 Task: Add Heineken 0.0 Alcohol Free Lager 6 Pack Bottles to the cart.
Action: Mouse moved to (844, 327)
Screenshot: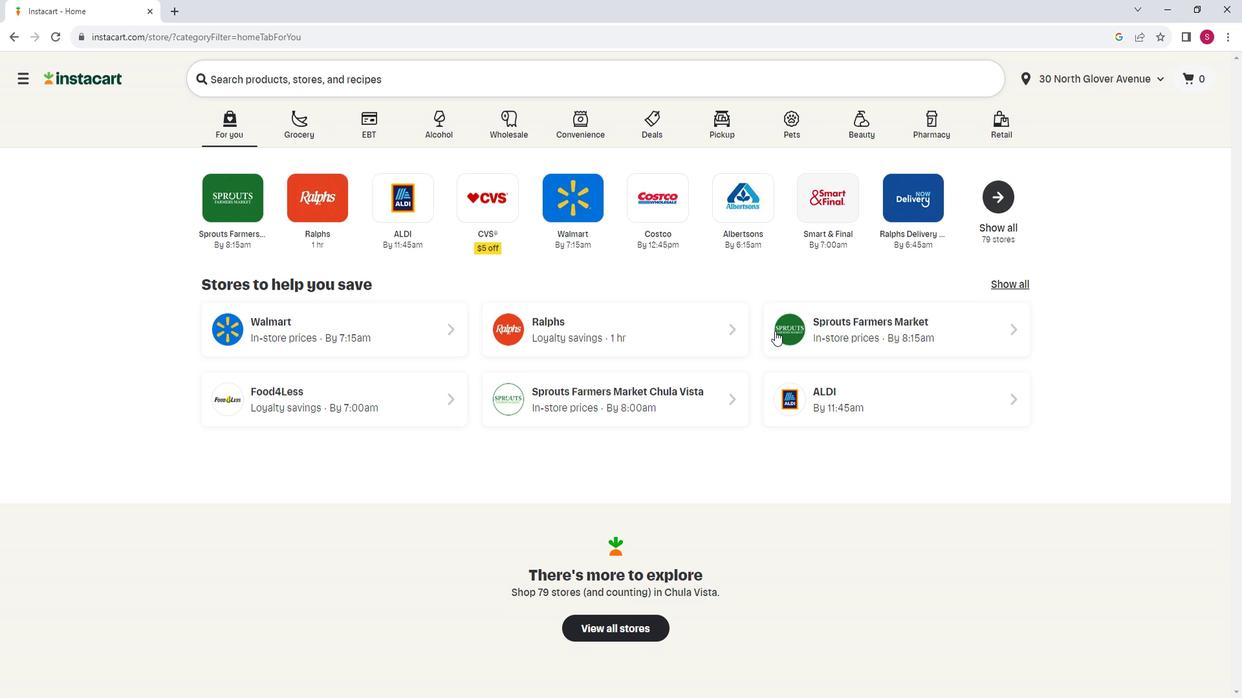 
Action: Mouse pressed left at (844, 327)
Screenshot: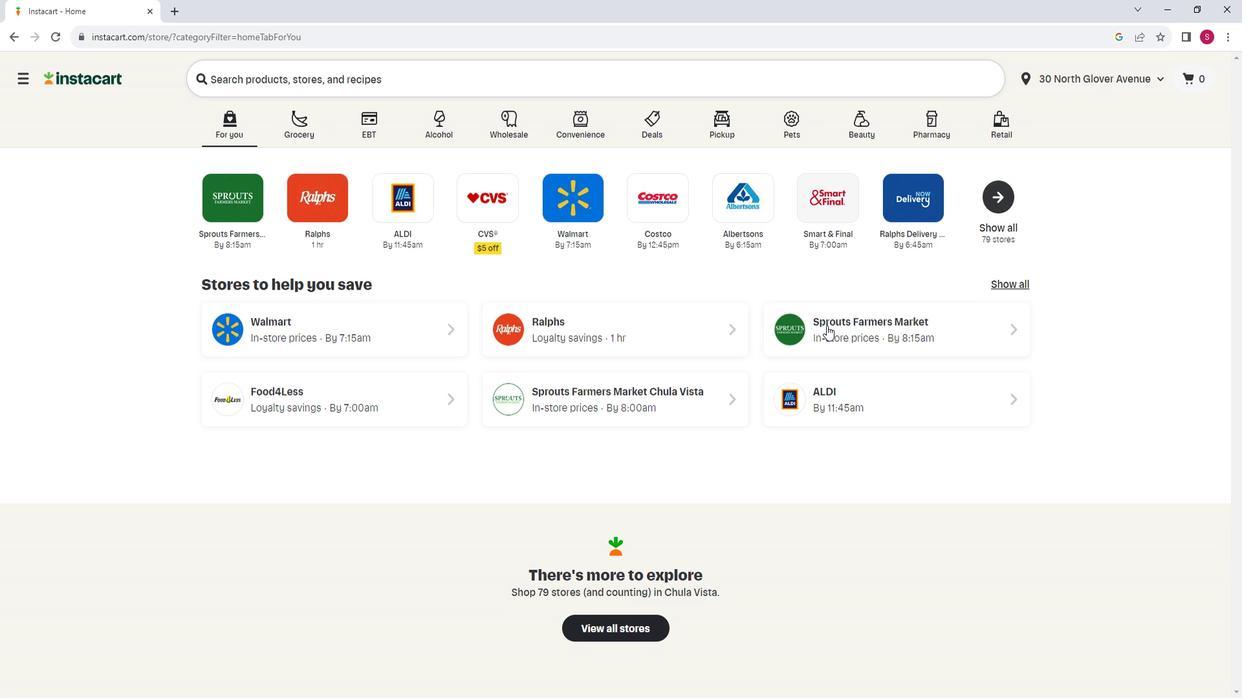 
Action: Mouse moved to (114, 409)
Screenshot: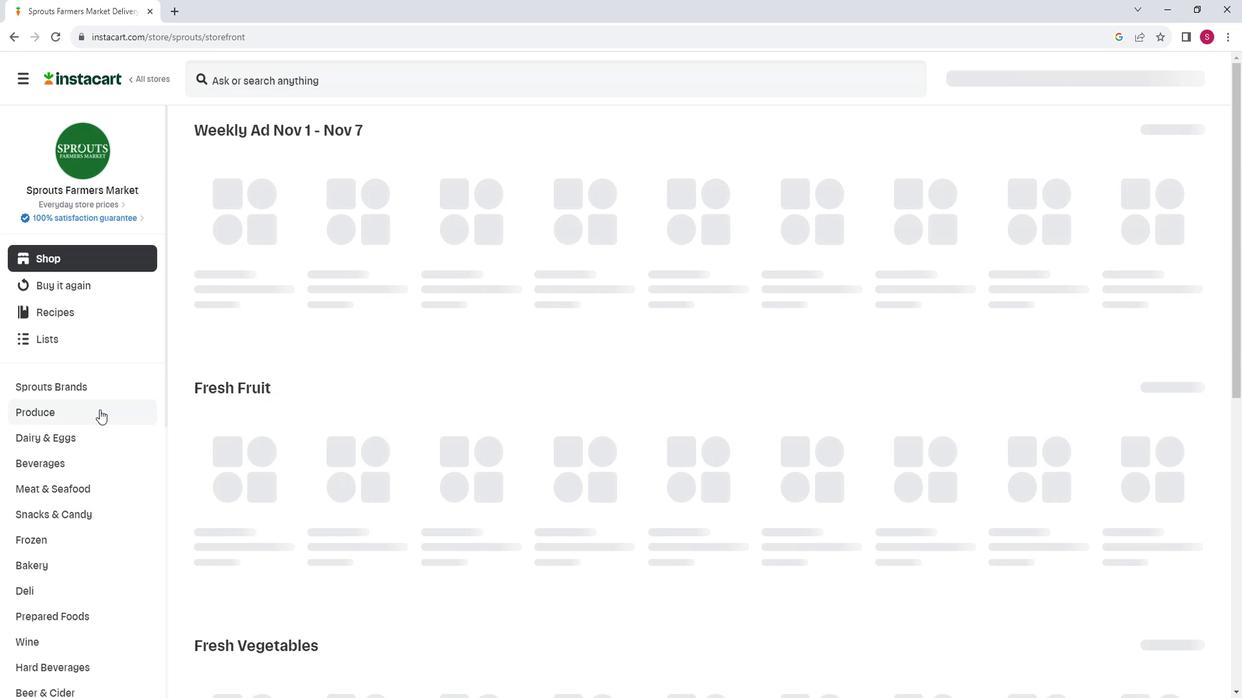 
Action: Mouse scrolled (114, 408) with delta (0, 0)
Screenshot: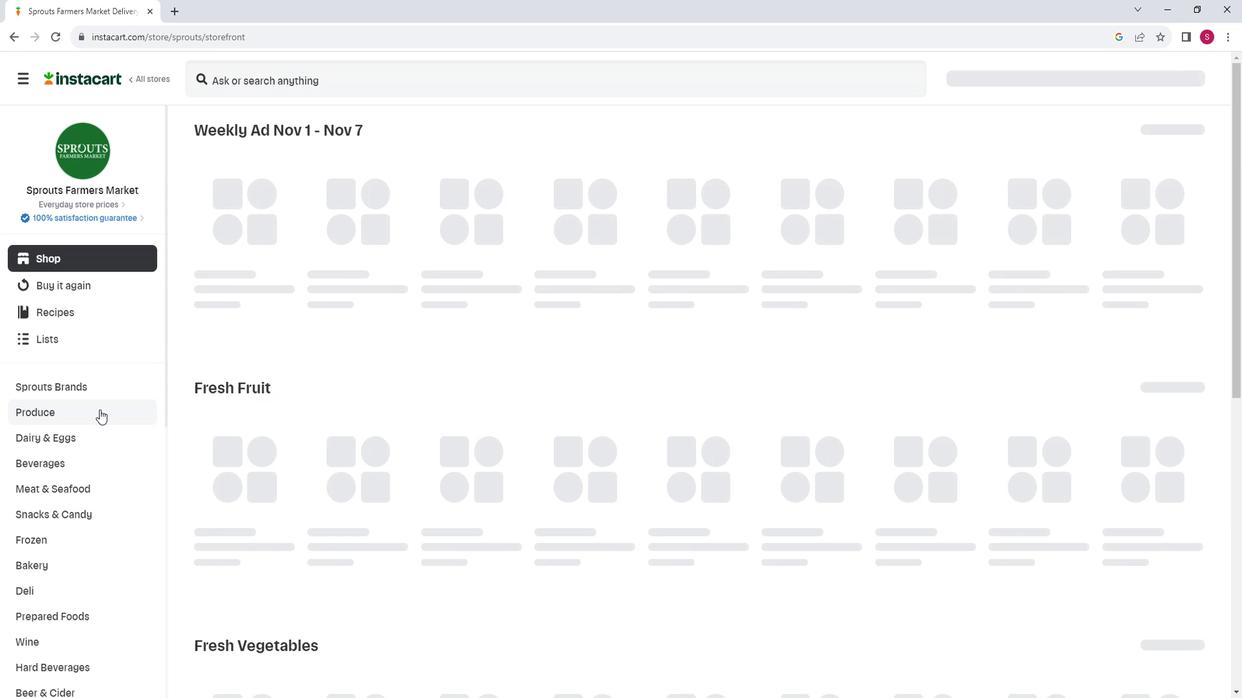 
Action: Mouse scrolled (114, 408) with delta (0, 0)
Screenshot: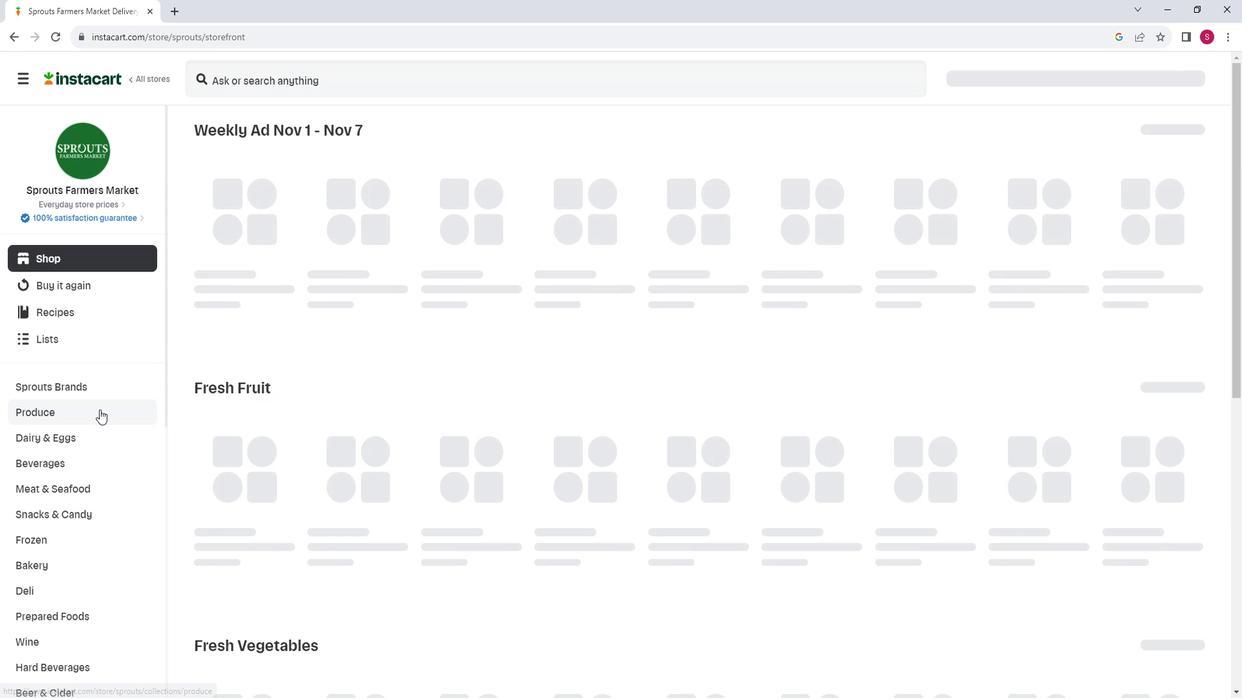 
Action: Mouse scrolled (114, 408) with delta (0, 0)
Screenshot: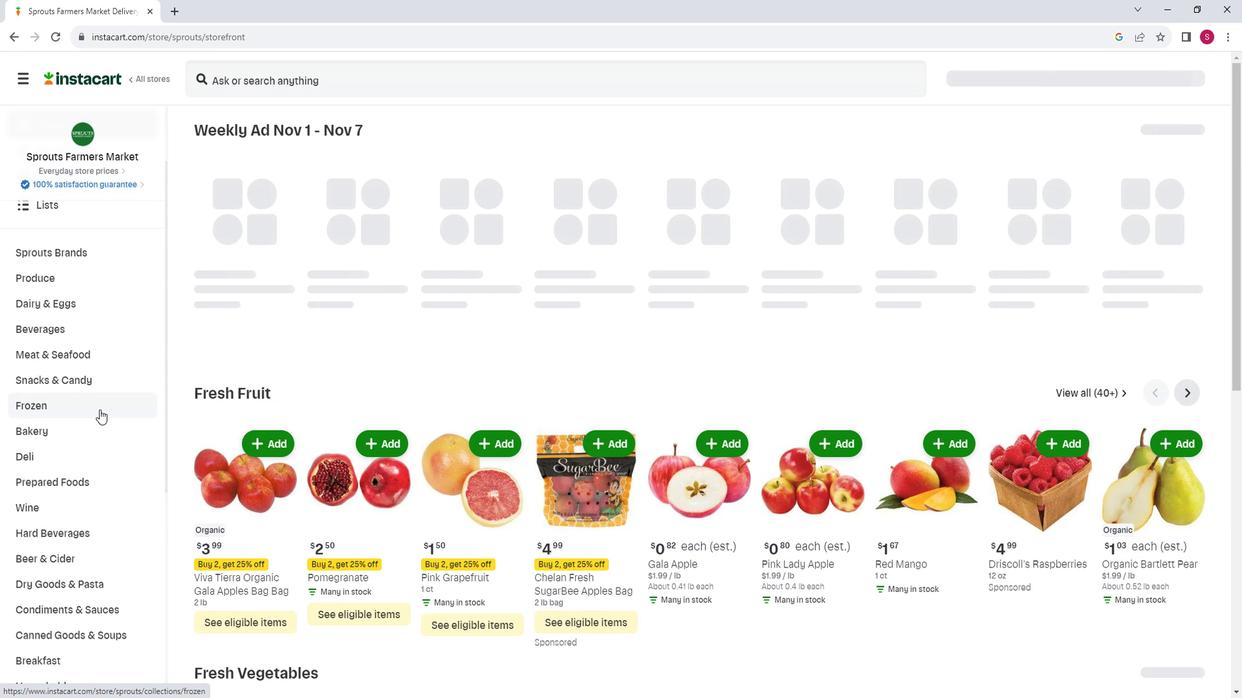 
Action: Mouse moved to (115, 480)
Screenshot: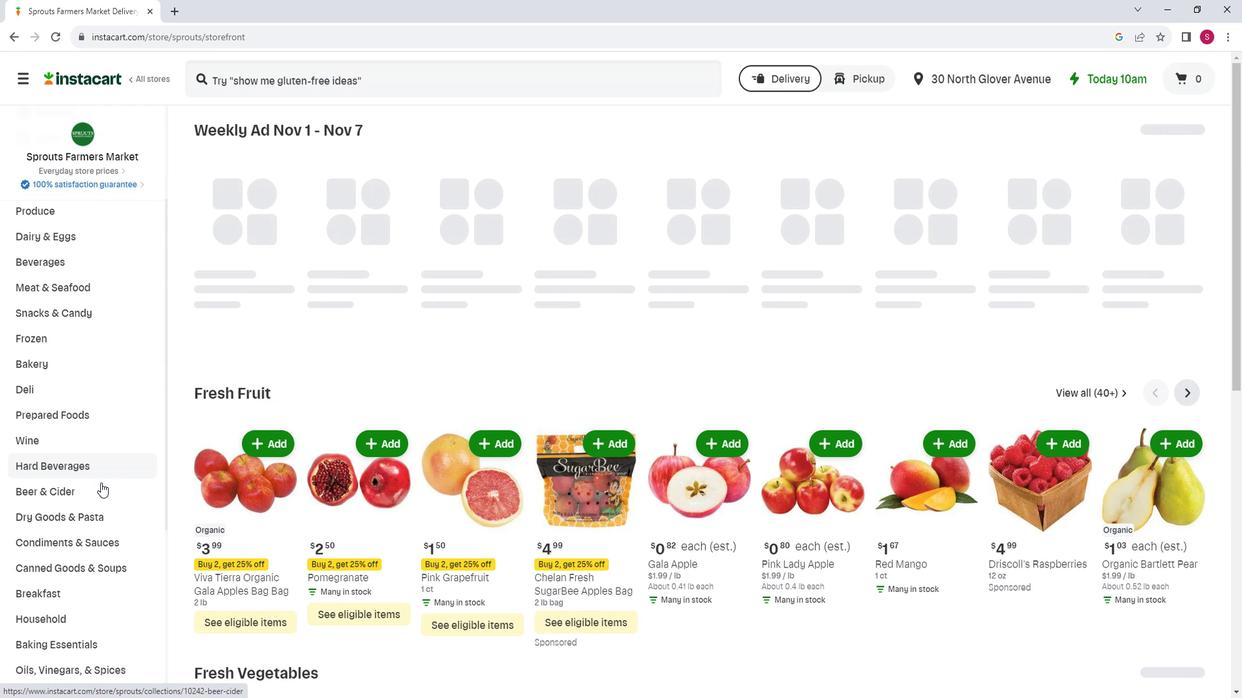 
Action: Mouse pressed left at (115, 480)
Screenshot: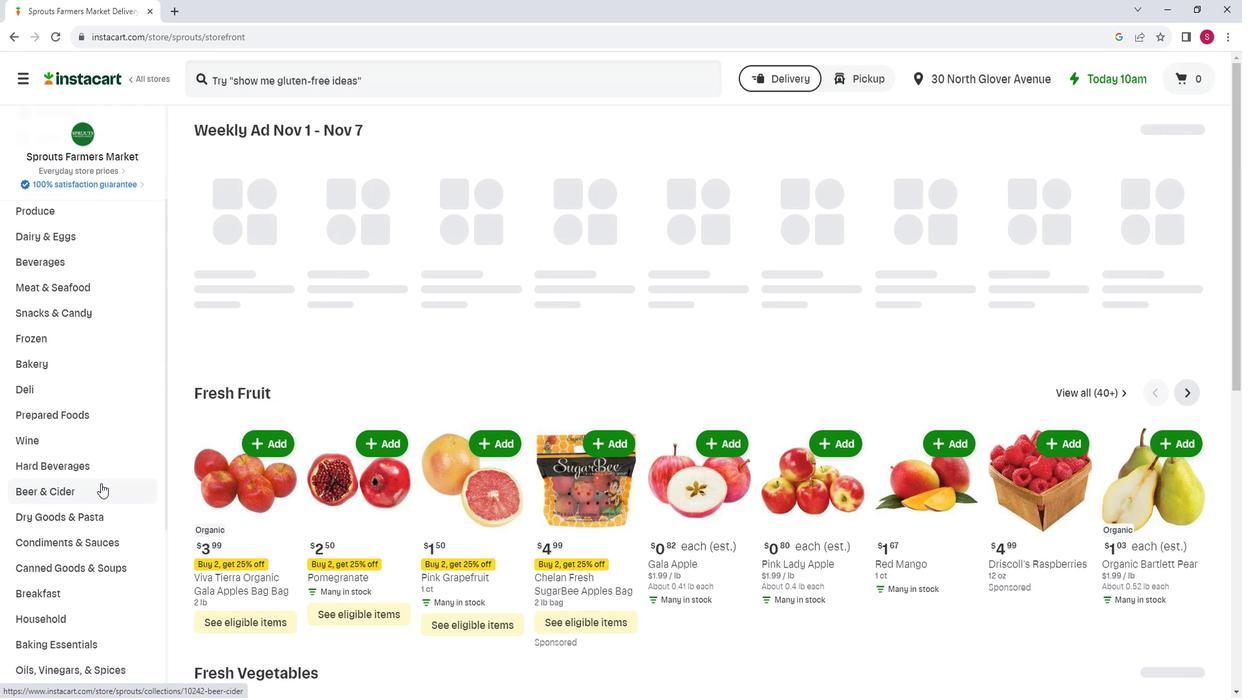 
Action: Mouse moved to (566, 175)
Screenshot: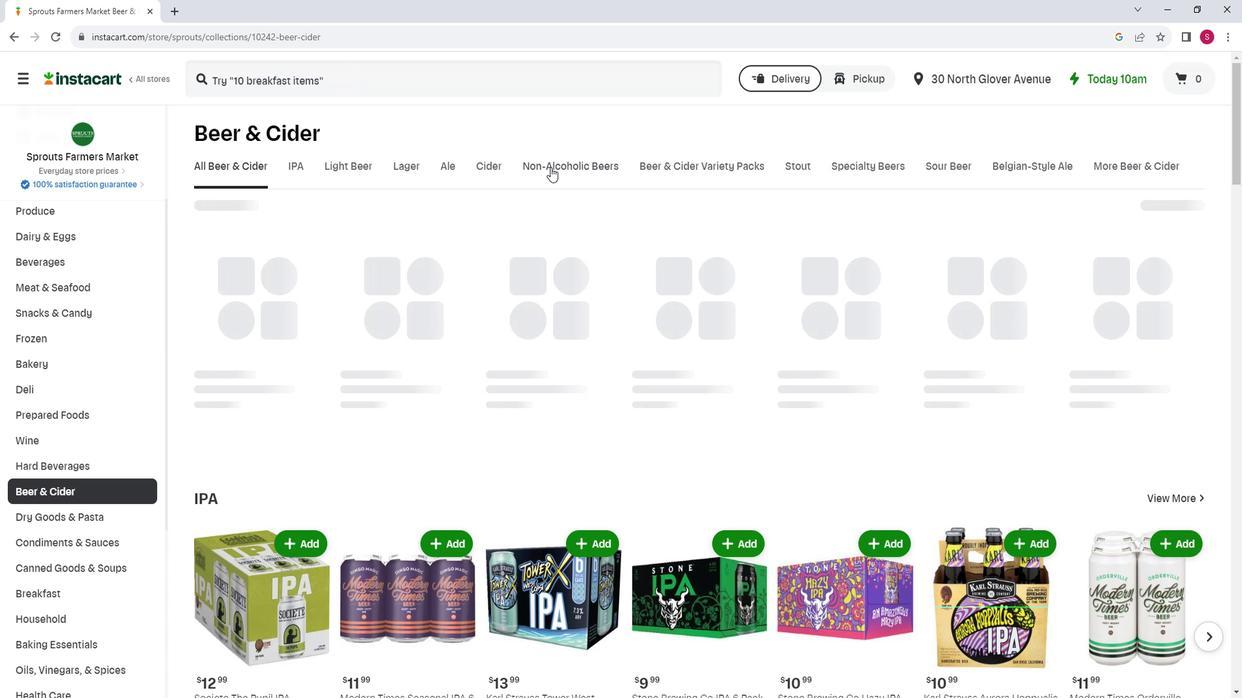 
Action: Mouse pressed left at (566, 175)
Screenshot: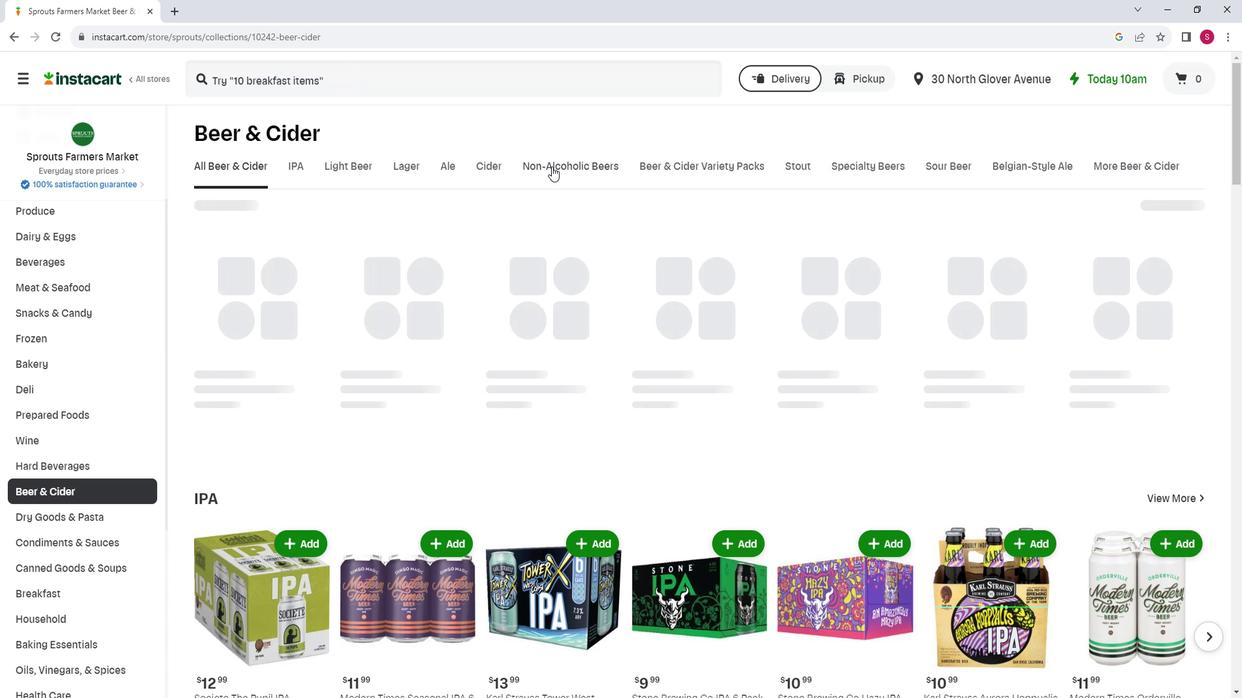 
Action: Mouse moved to (275, 290)
Screenshot: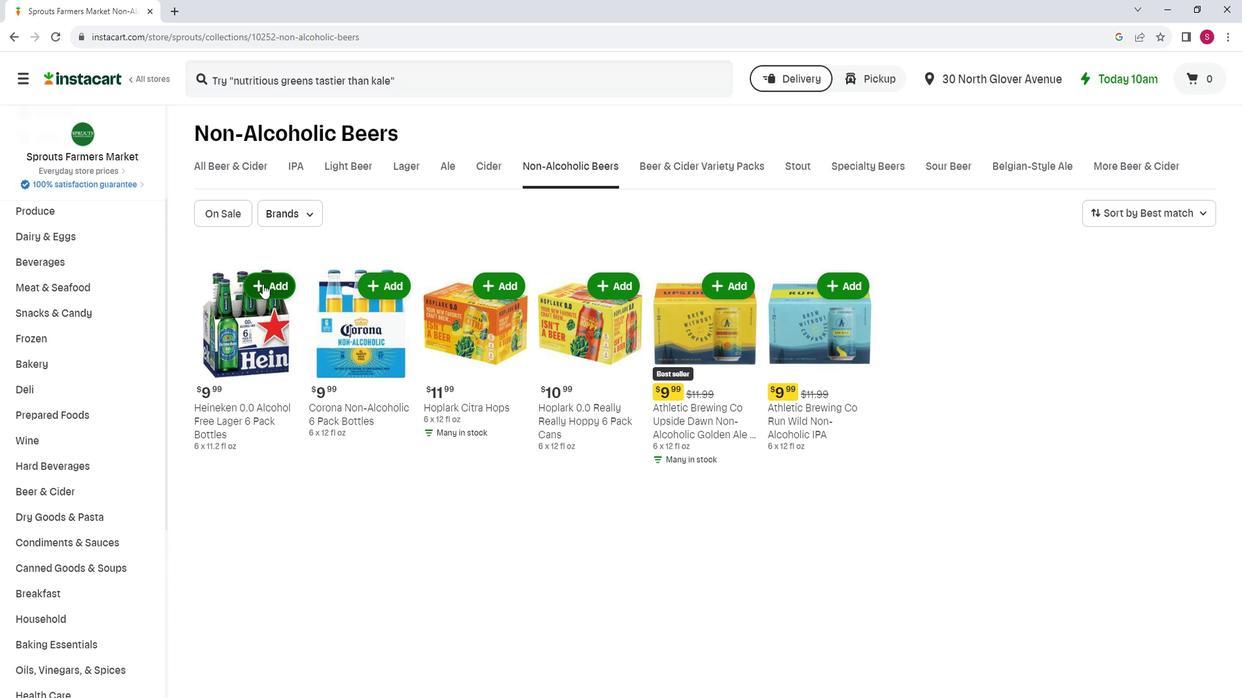 
Action: Mouse pressed left at (275, 290)
Screenshot: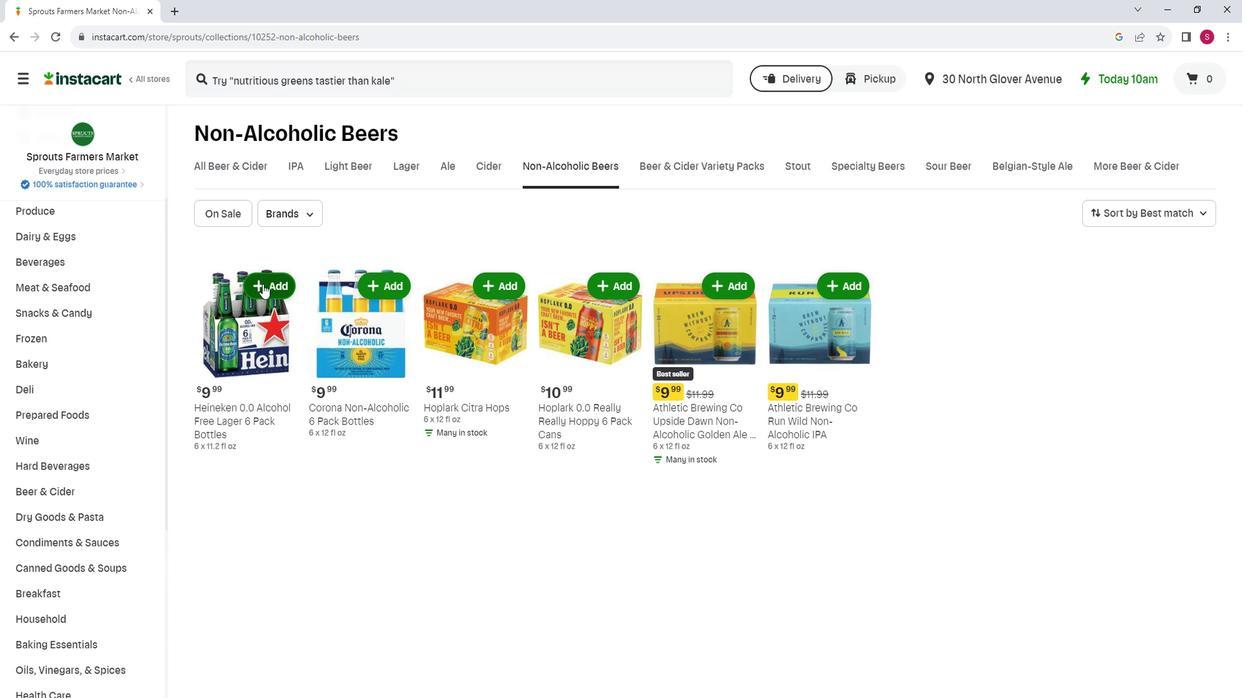 
Action: Mouse moved to (322, 260)
Screenshot: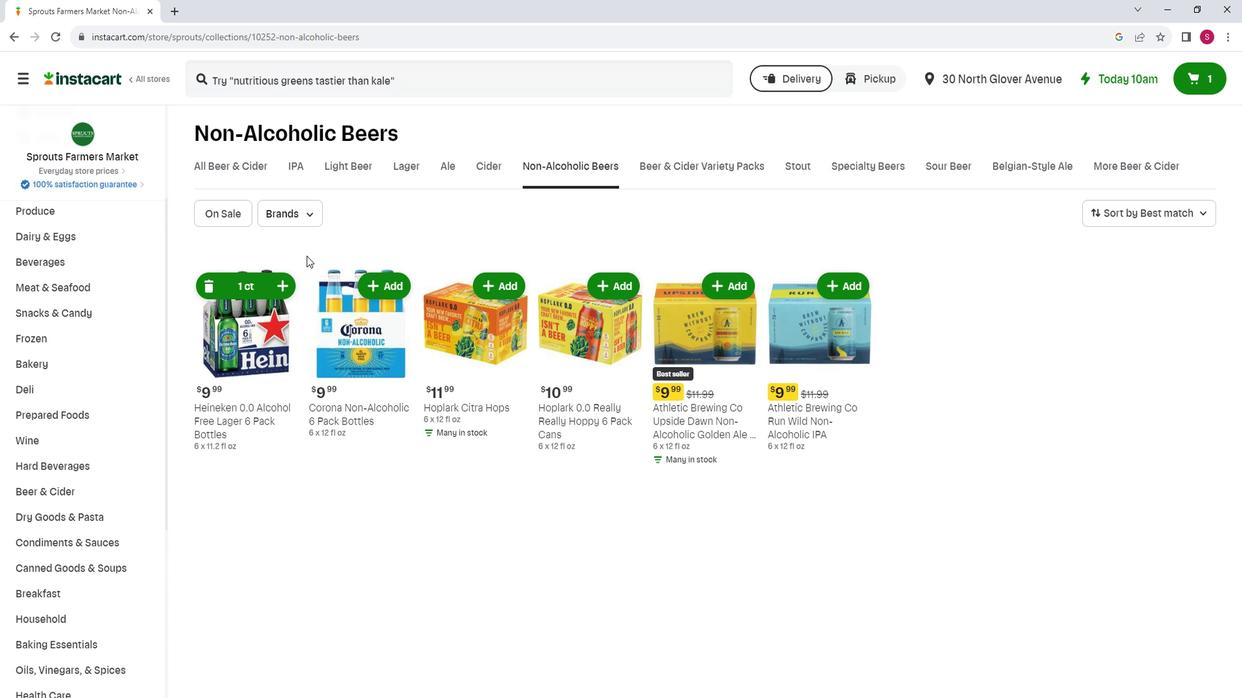 
